 Task: Create Card Work Breakdown Structure Review in Board Project Management Software to Workspace Diversity and Inclusion. Create Card Food Delivery Review in Board Talent Acquisition to Workspace Diversity and Inclusion. Create Card Work Breakdown Structure Review in Board Market Opportunity Assessment and Prioritization to Workspace Diversity and Inclusion
Action: Mouse moved to (123, 421)
Screenshot: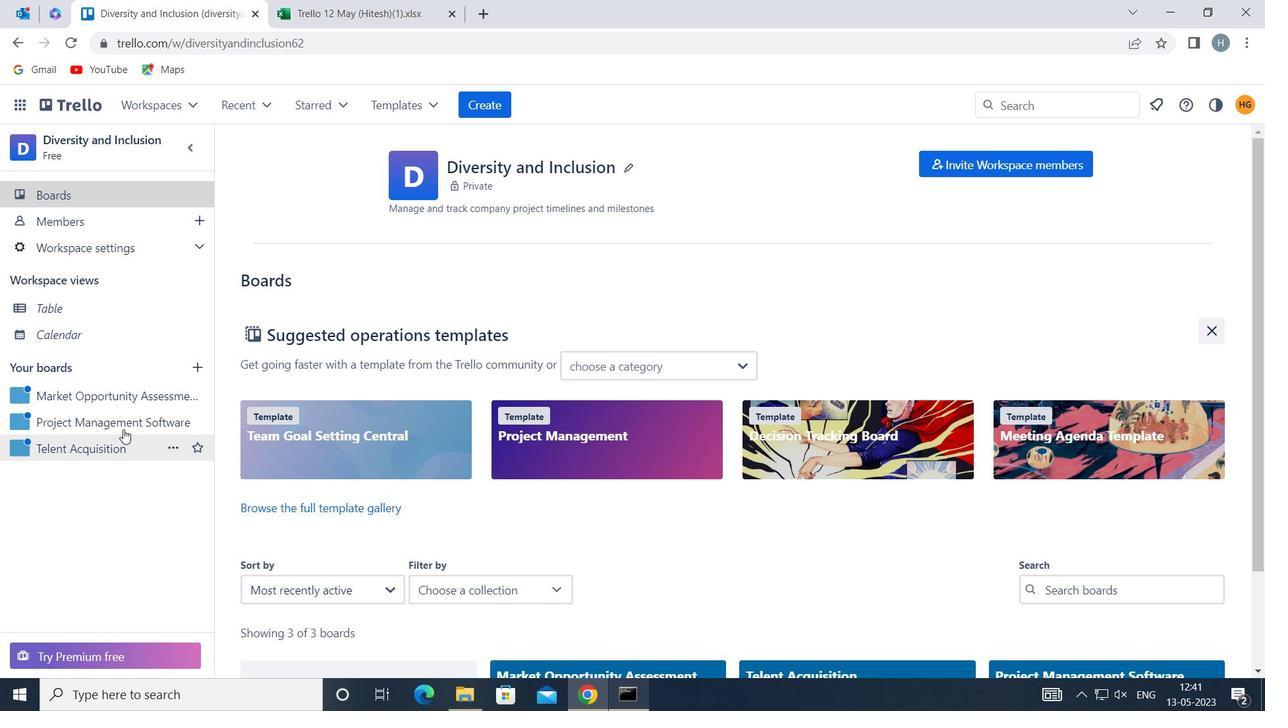 
Action: Mouse pressed left at (123, 421)
Screenshot: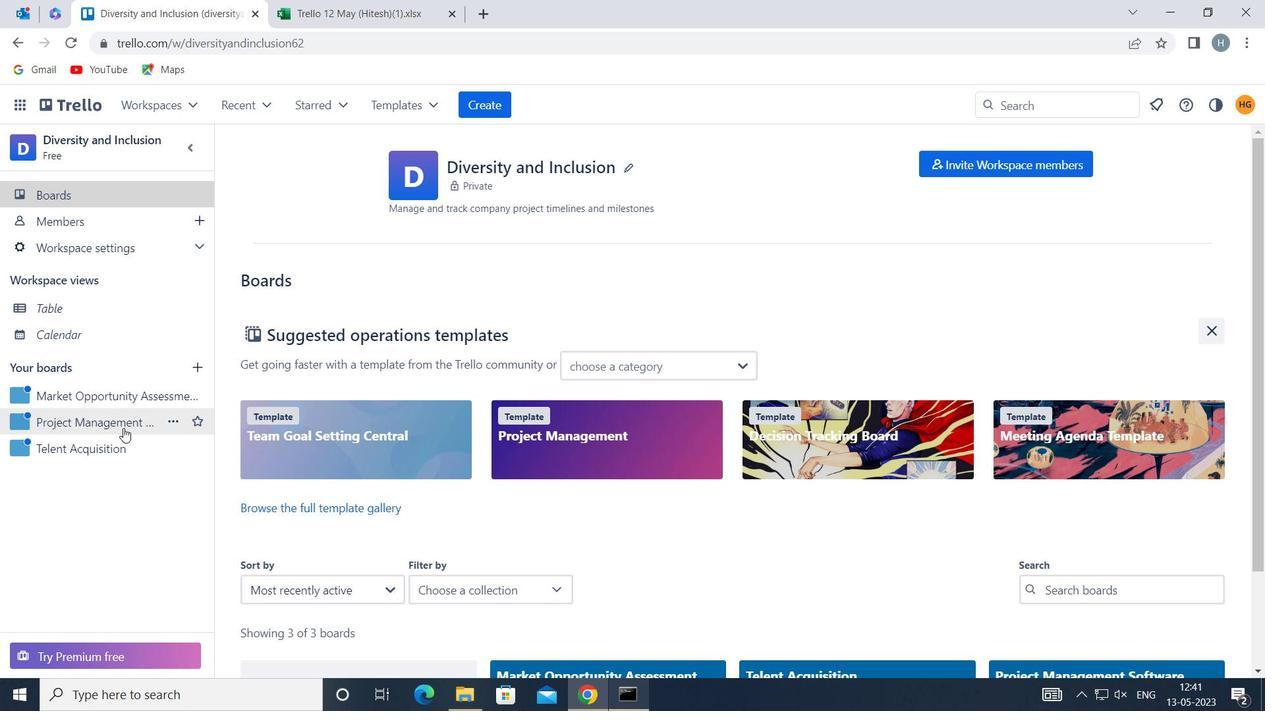
Action: Mouse moved to (551, 231)
Screenshot: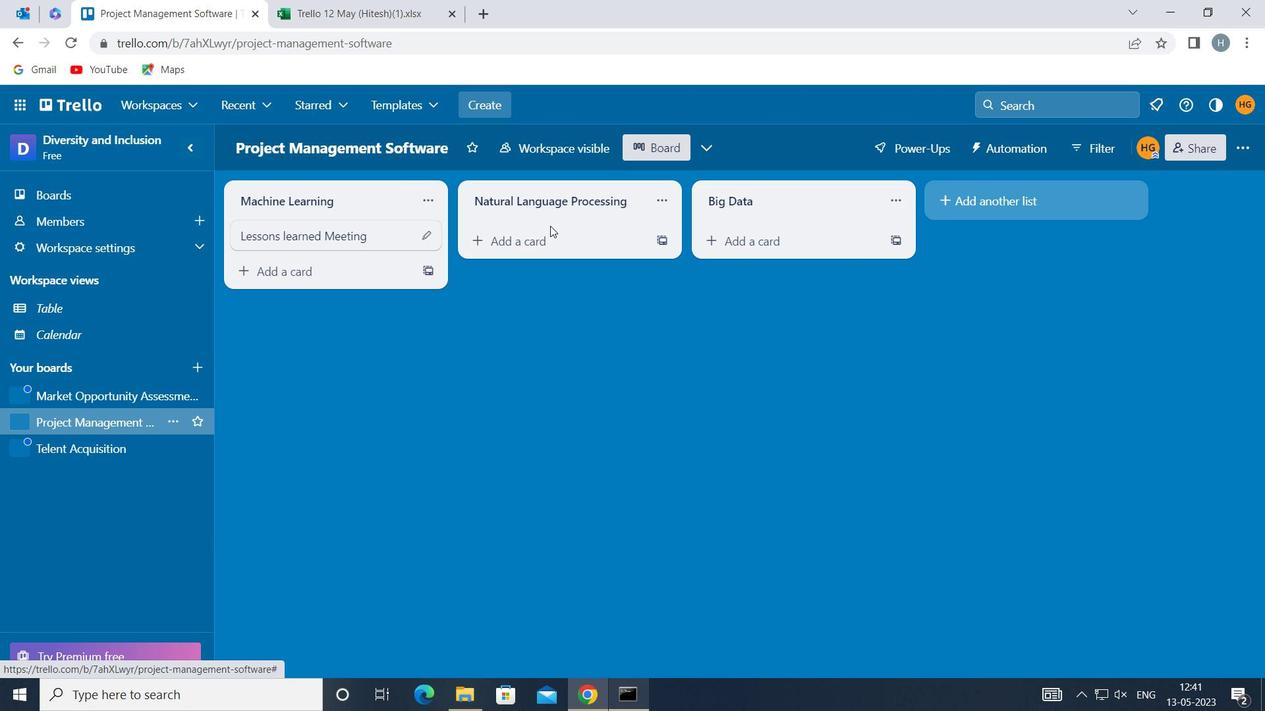 
Action: Mouse pressed left at (551, 231)
Screenshot: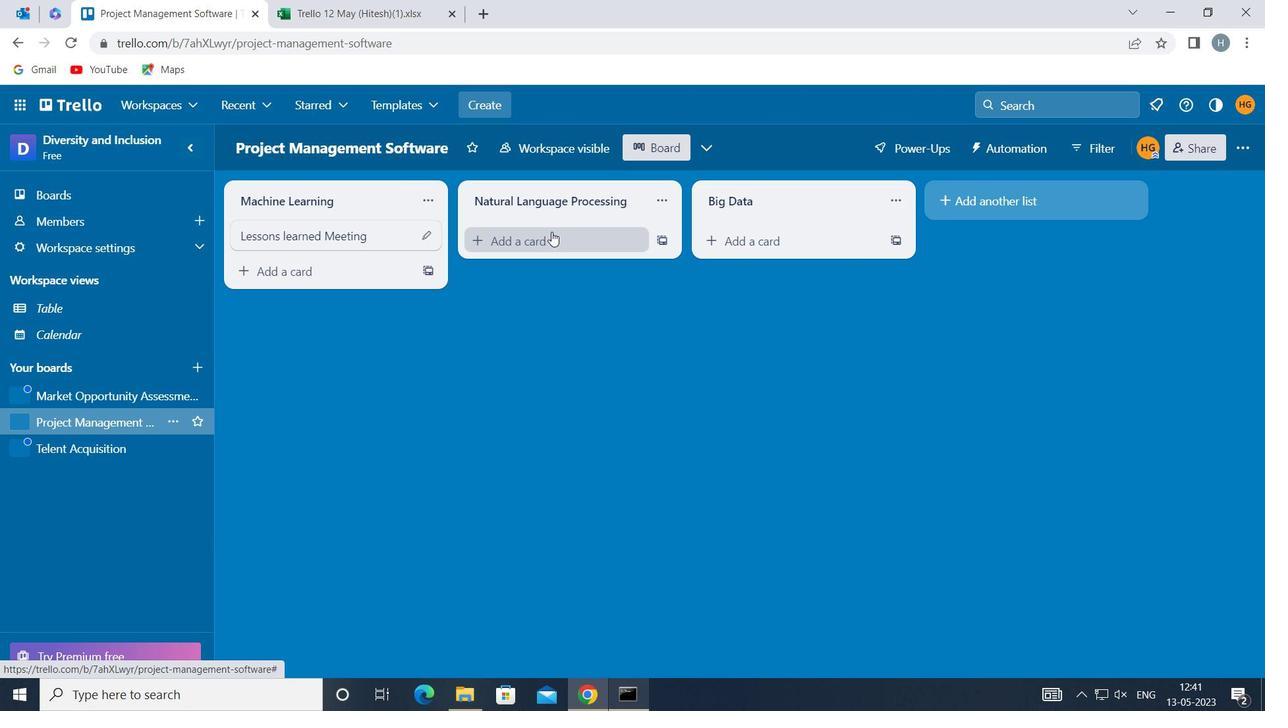 
Action: Key pressed <Key.shift>WORK<Key.space><Key.shift>BREAKDOWN<Key.space><Key.shift>STRUCTURE<Key.space><Key.shift>REVIEW
Screenshot: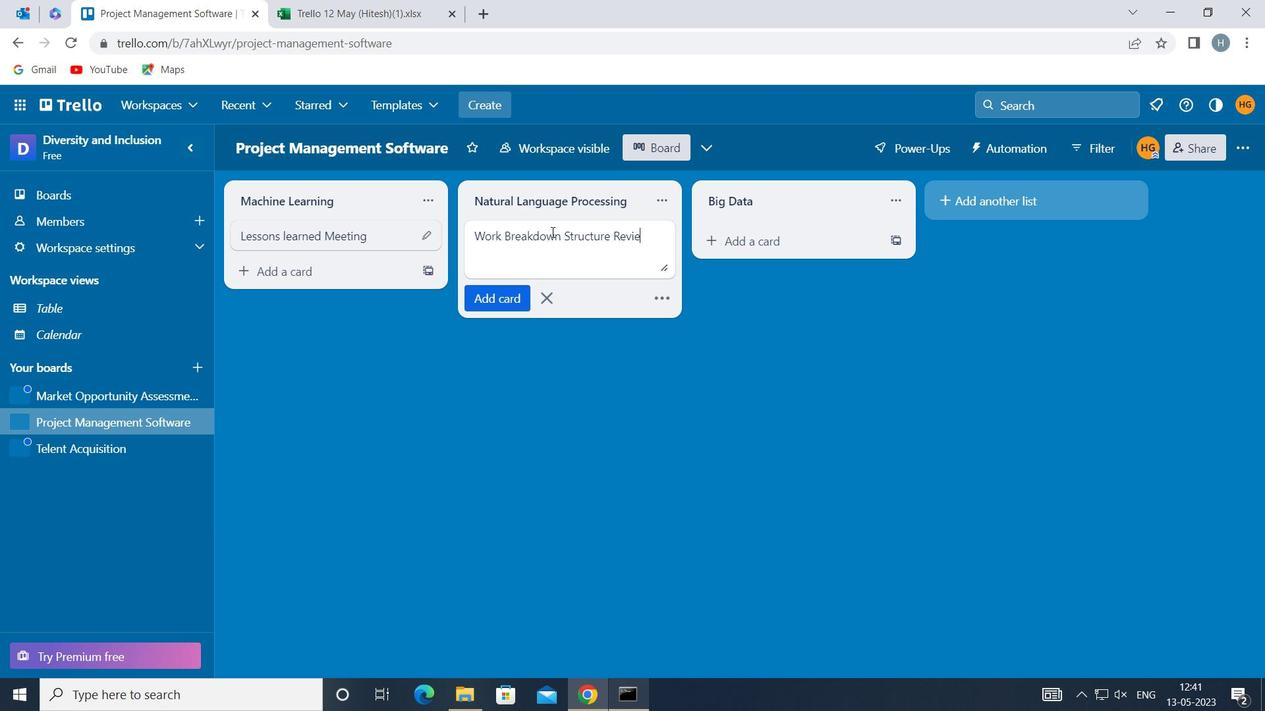
Action: Mouse moved to (511, 300)
Screenshot: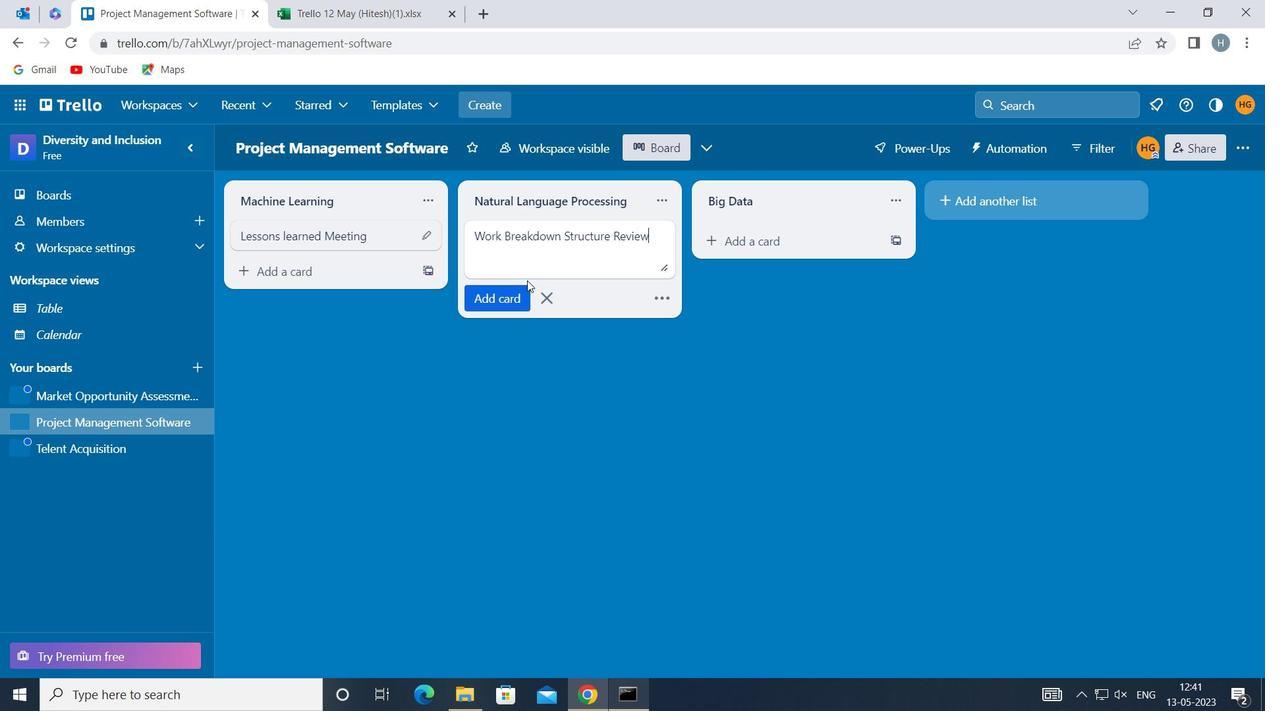 
Action: Mouse pressed left at (511, 300)
Screenshot: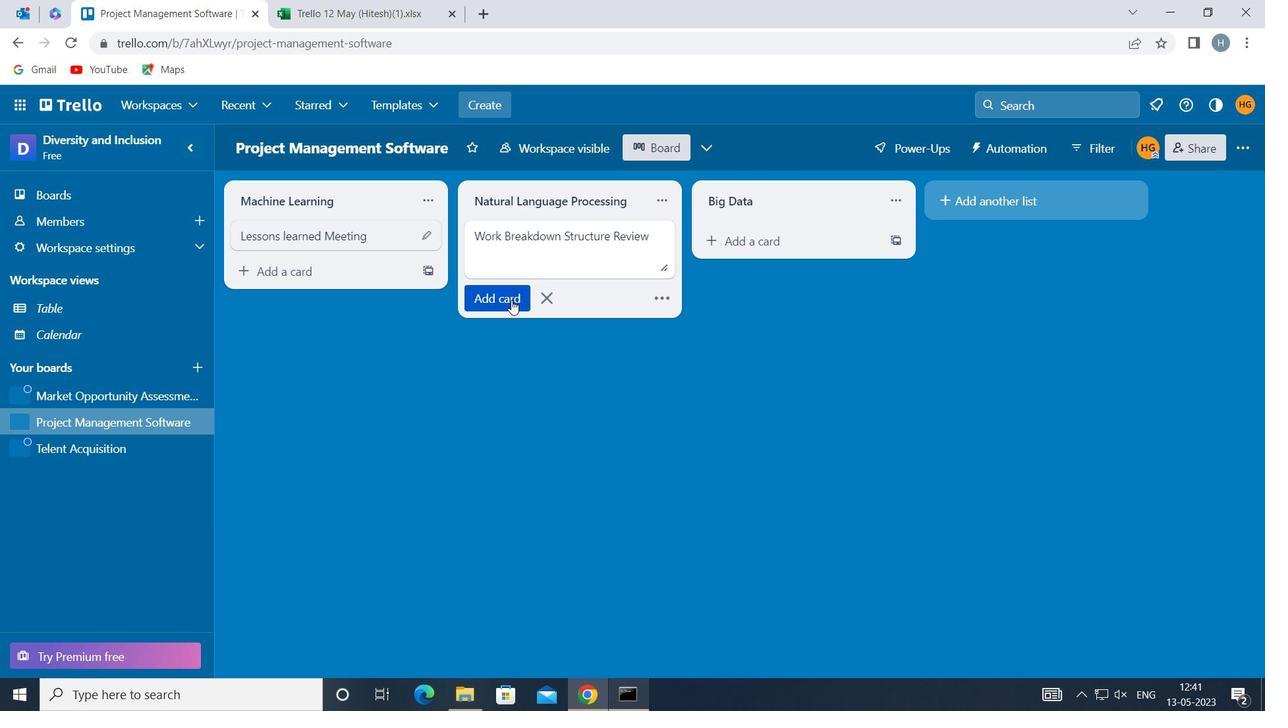 
Action: Mouse moved to (495, 382)
Screenshot: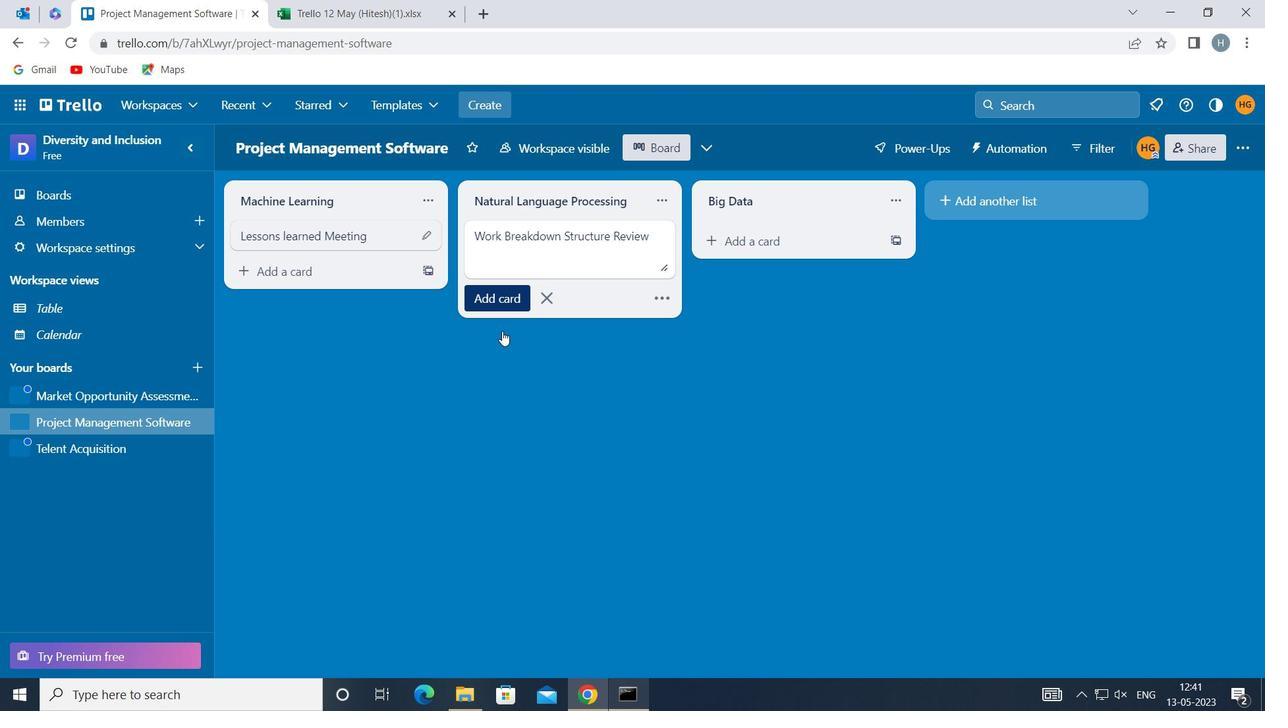 
Action: Mouse pressed left at (495, 382)
Screenshot: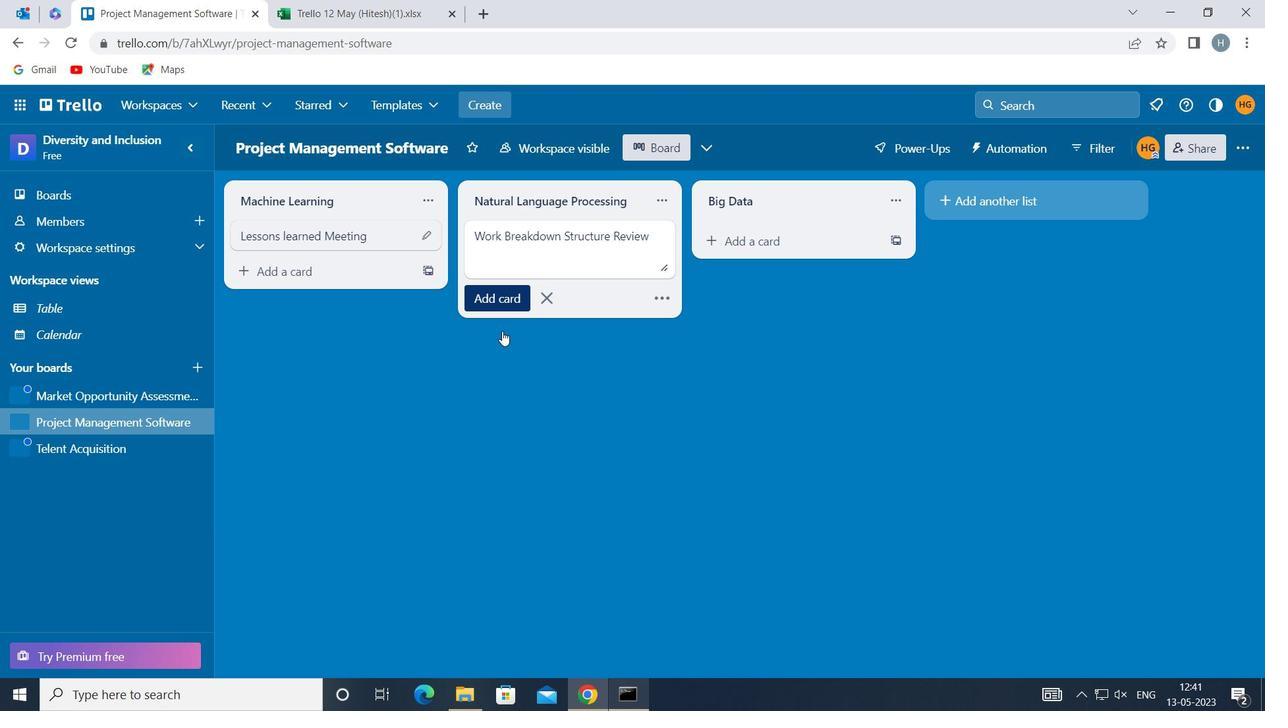 
Action: Mouse moved to (98, 446)
Screenshot: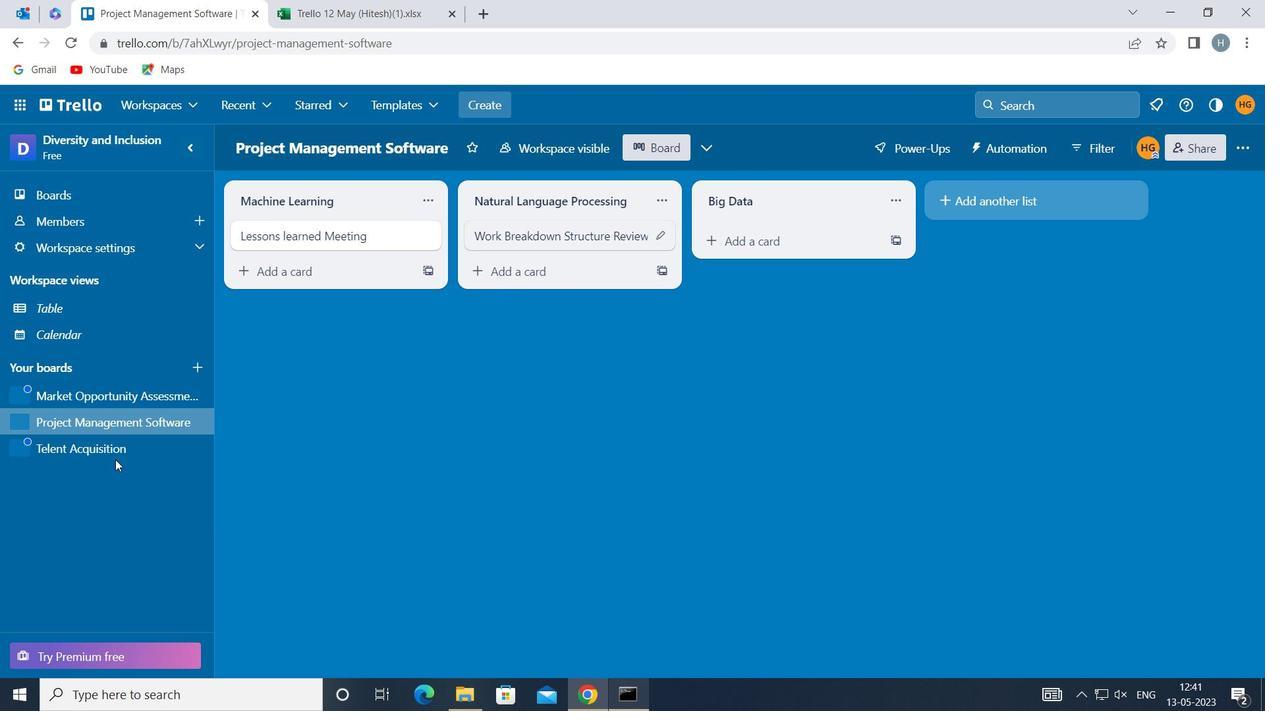 
Action: Mouse pressed left at (98, 446)
Screenshot: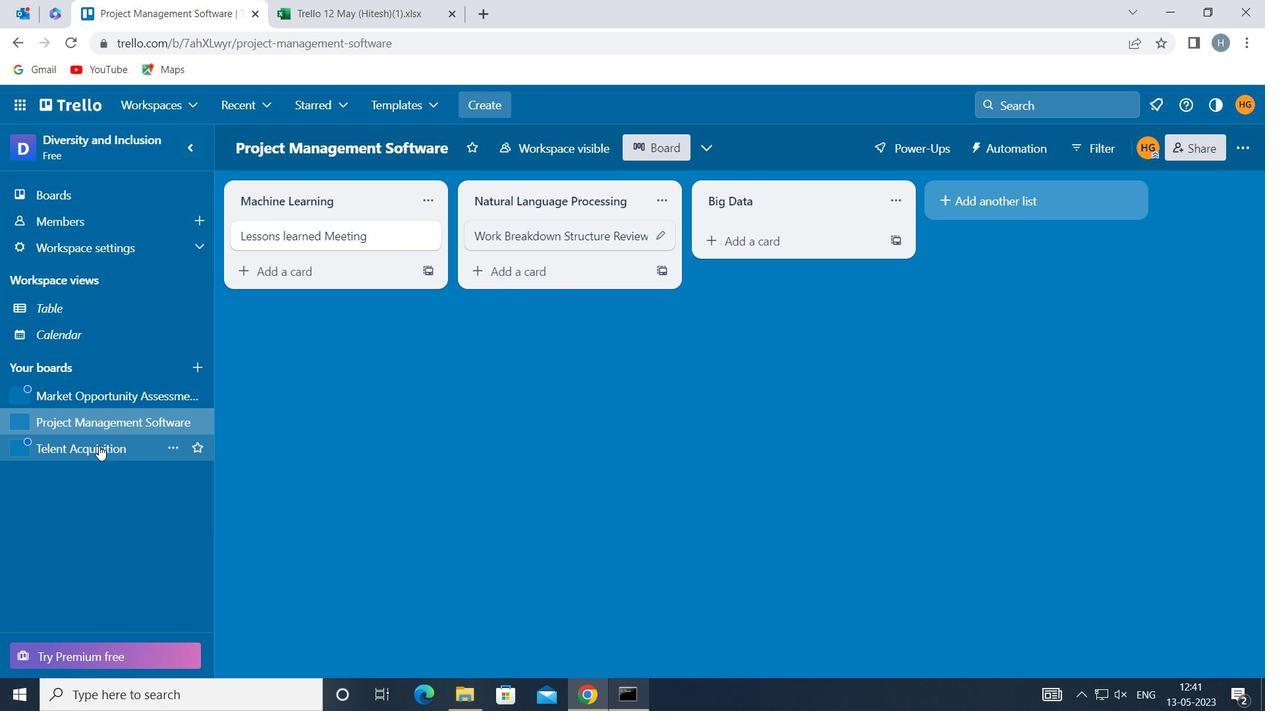 
Action: Mouse moved to (560, 249)
Screenshot: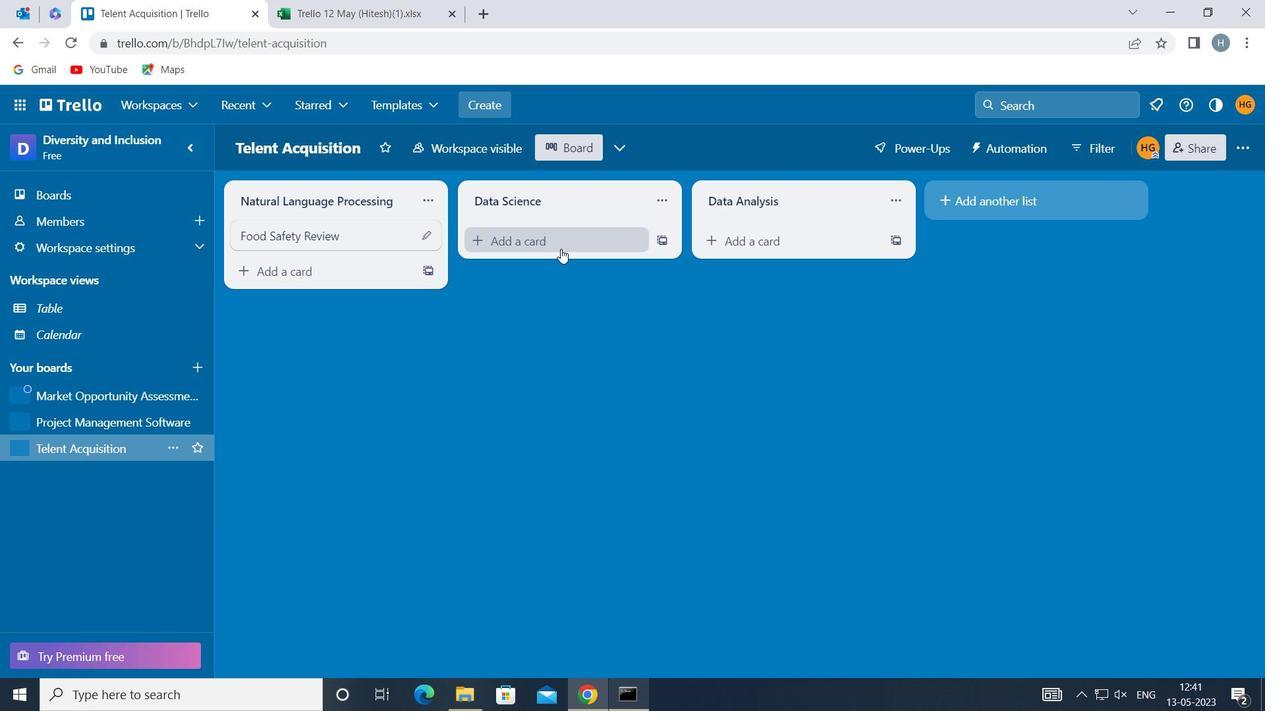 
Action: Mouse pressed left at (560, 249)
Screenshot: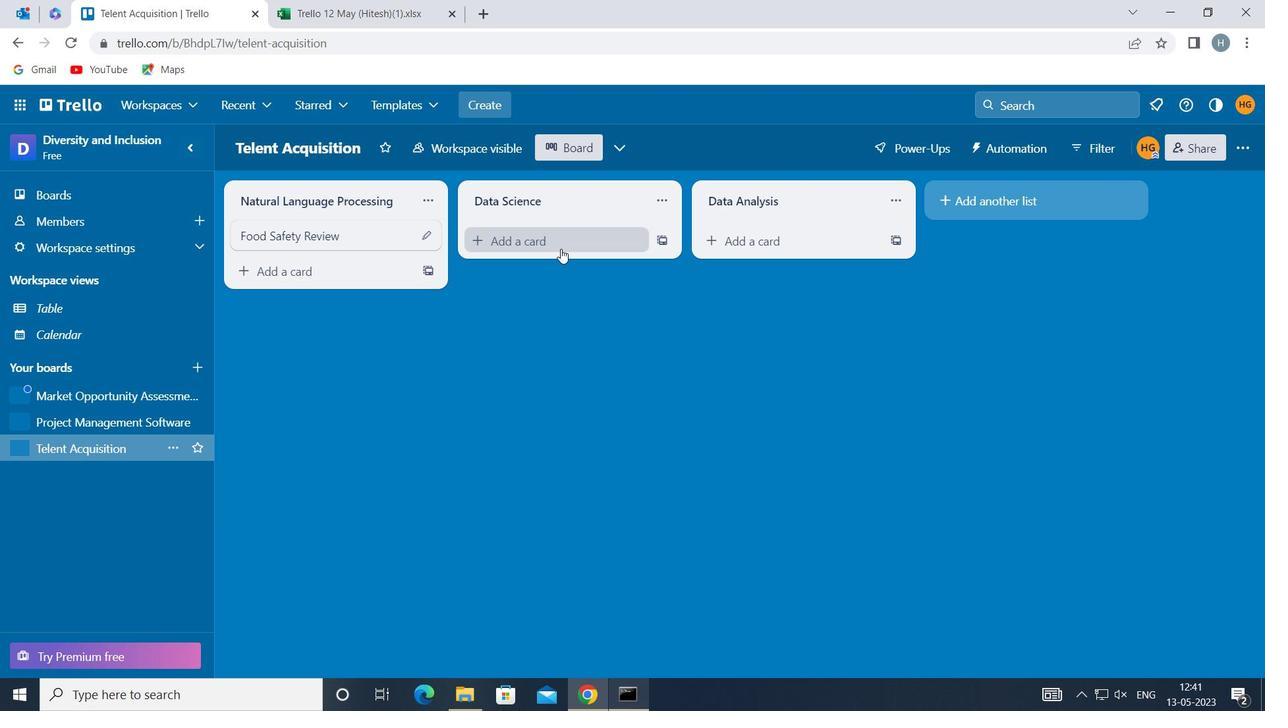 
Action: Key pressed <Key.shift>FOOD<Key.space><Key.shift>DELIVERY<Key.space><Key.shift>REVIEW
Screenshot: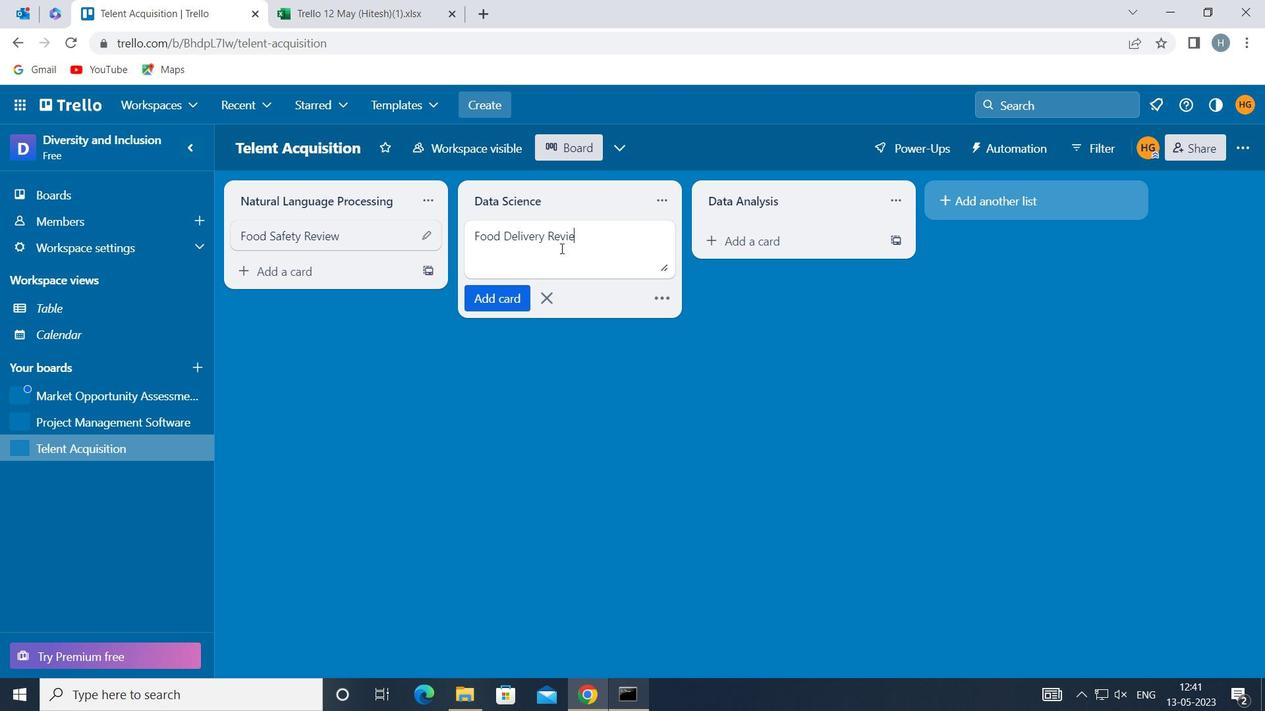 
Action: Mouse moved to (502, 297)
Screenshot: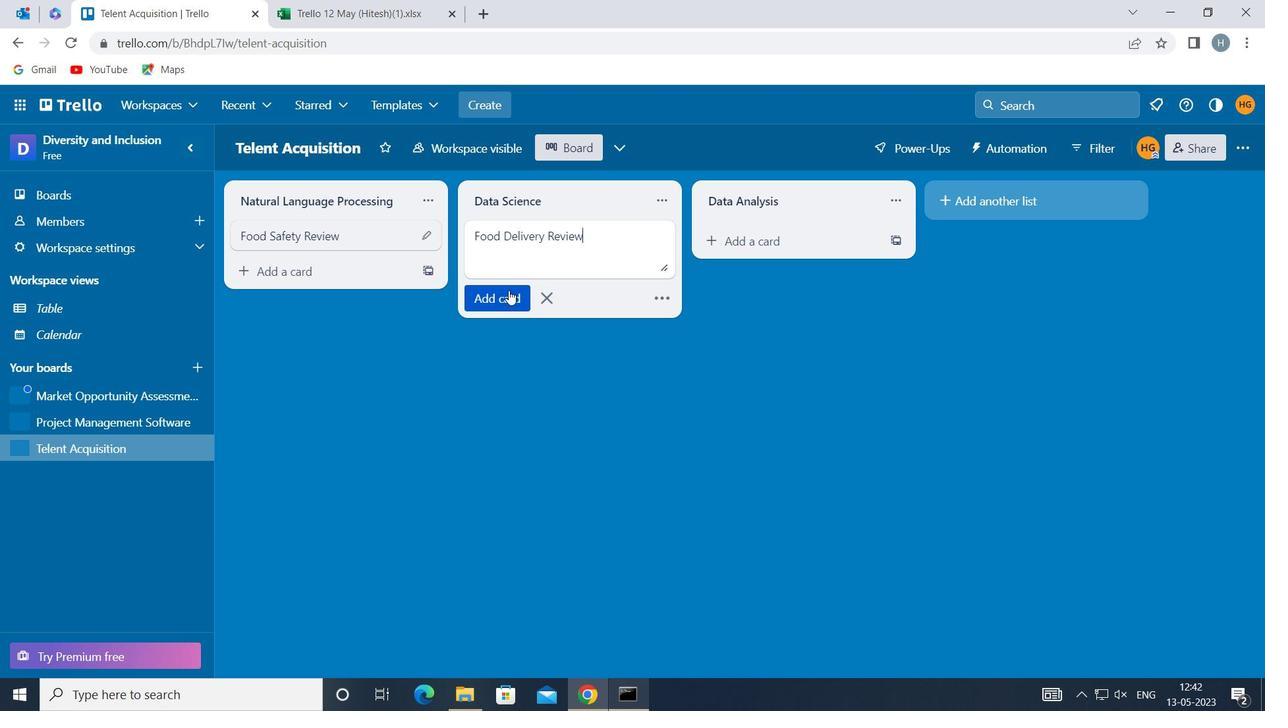 
Action: Mouse pressed left at (502, 297)
Screenshot: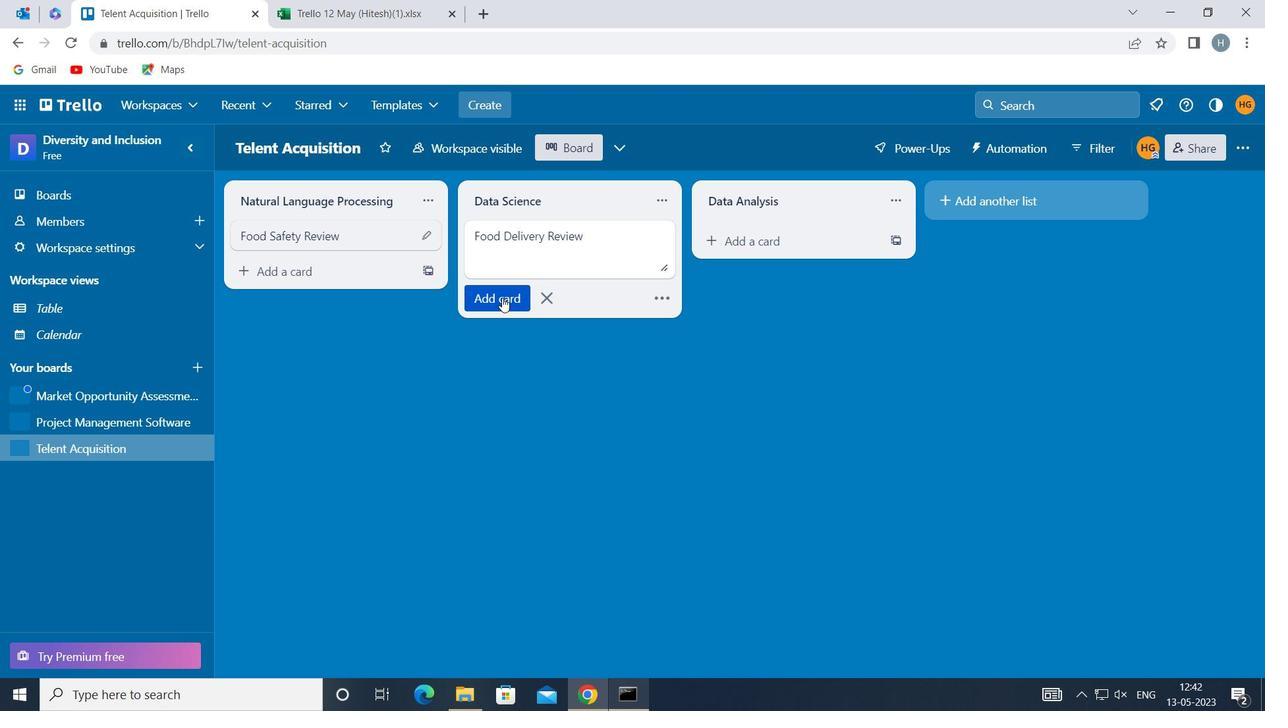 
Action: Mouse moved to (477, 392)
Screenshot: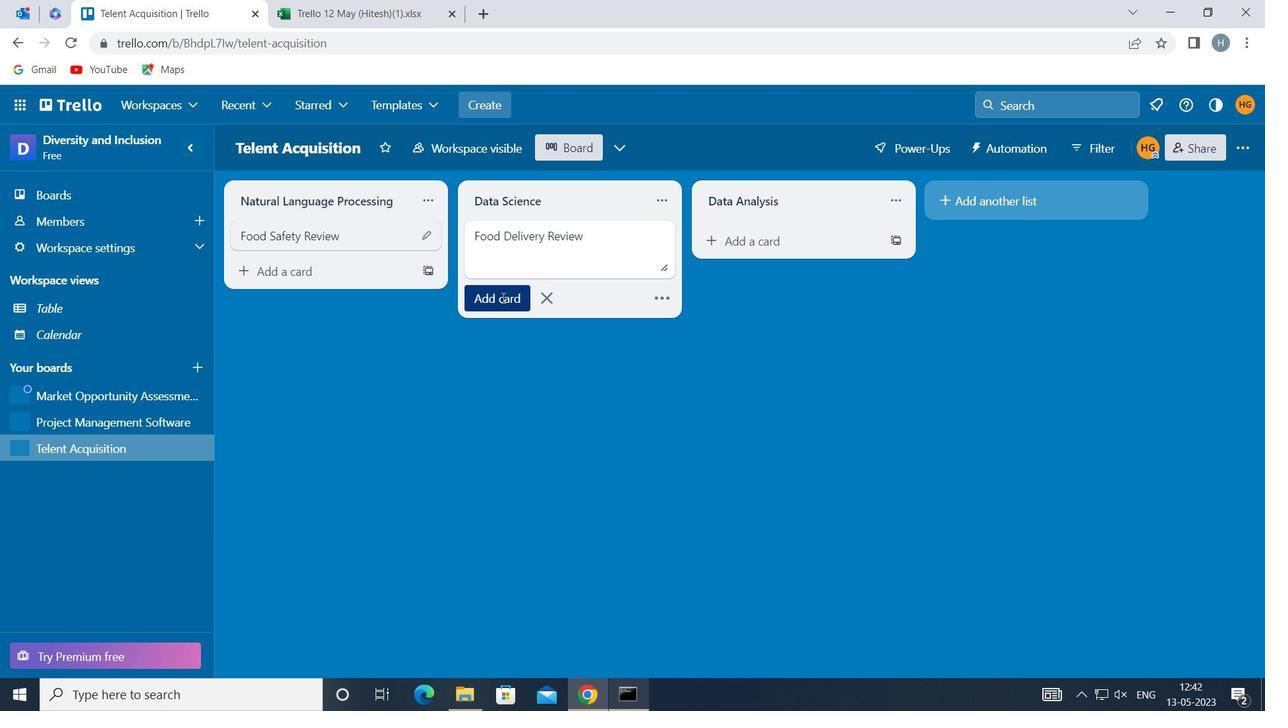
Action: Mouse pressed left at (477, 392)
Screenshot: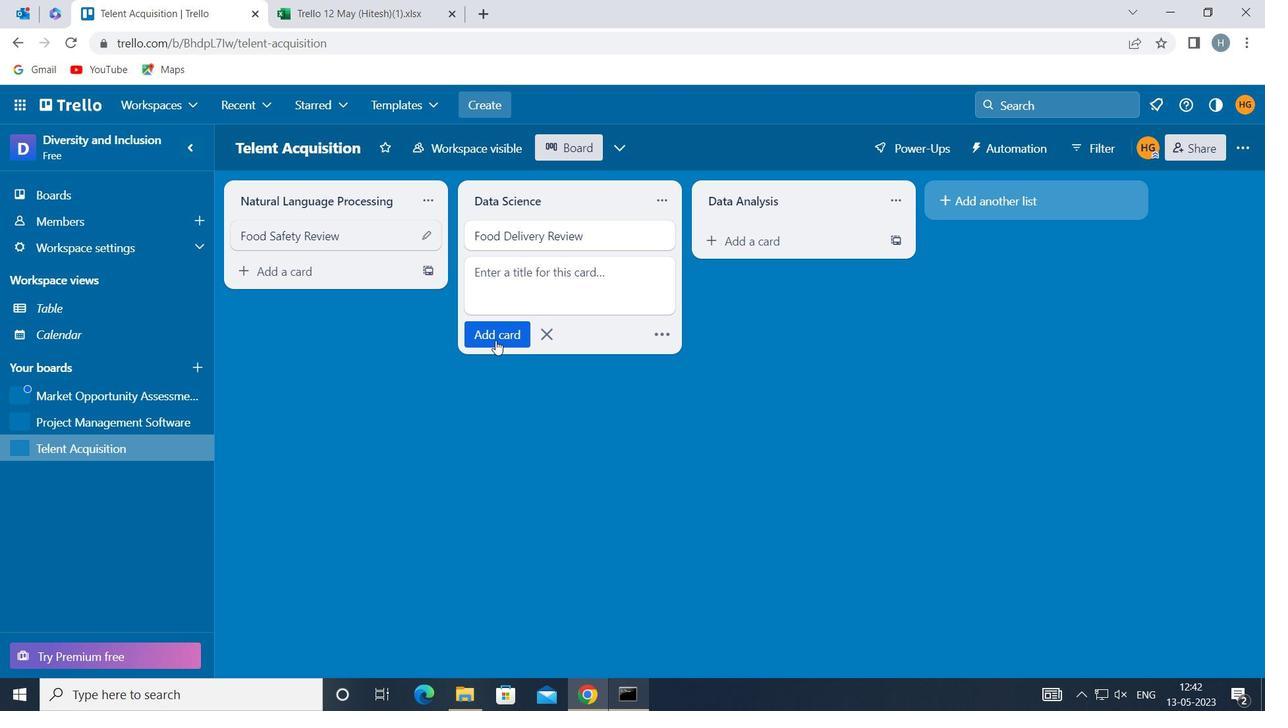 
Action: Mouse moved to (79, 402)
Screenshot: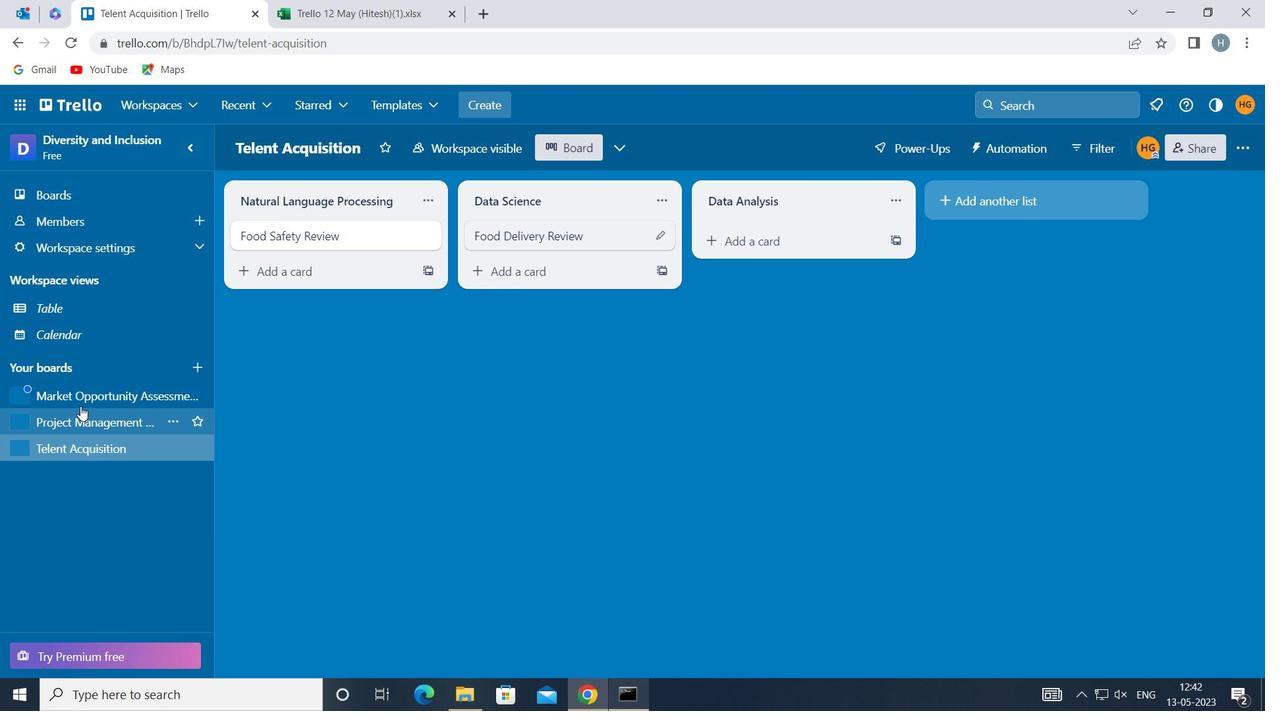 
Action: Mouse pressed left at (79, 402)
Screenshot: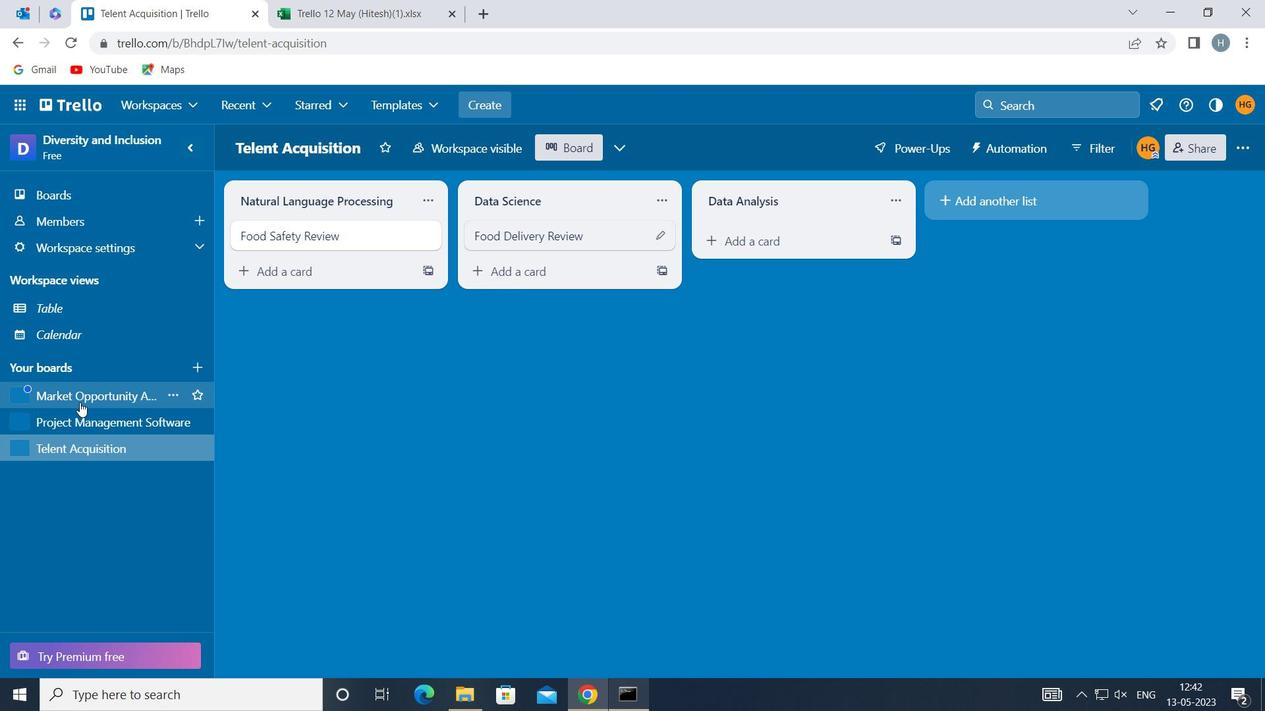 
Action: Mouse moved to (547, 241)
Screenshot: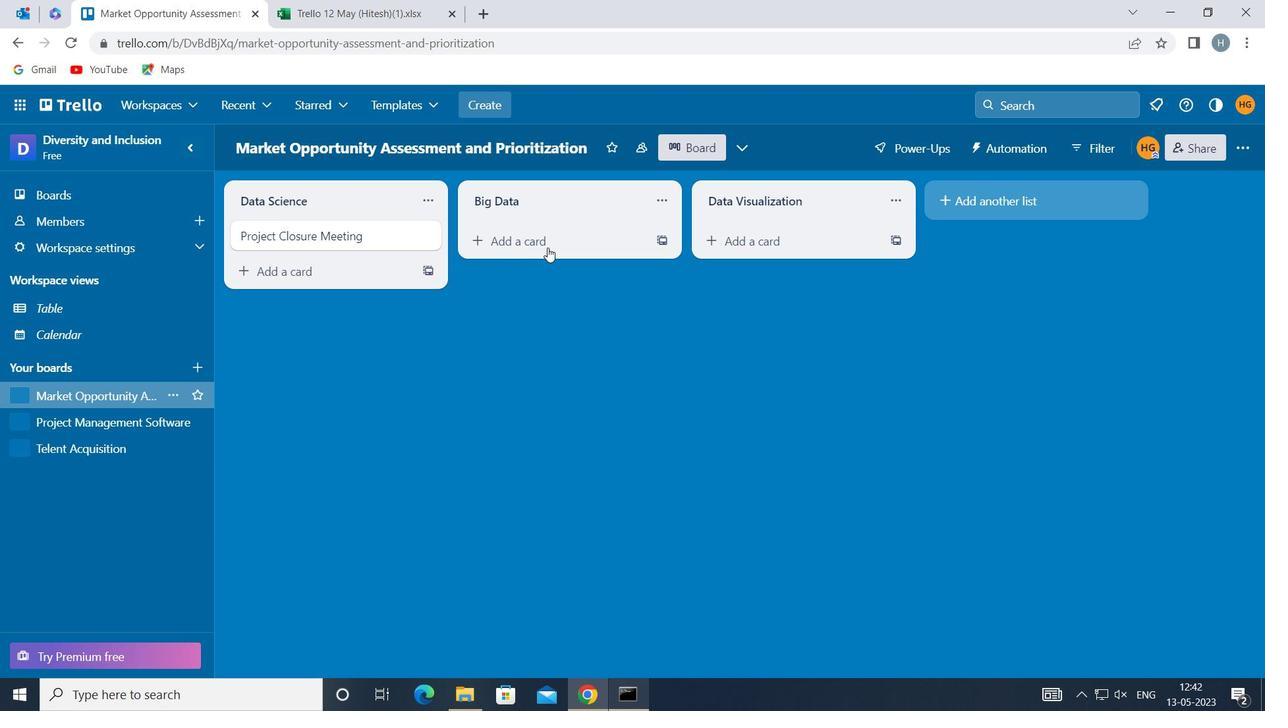 
Action: Mouse pressed left at (547, 241)
Screenshot: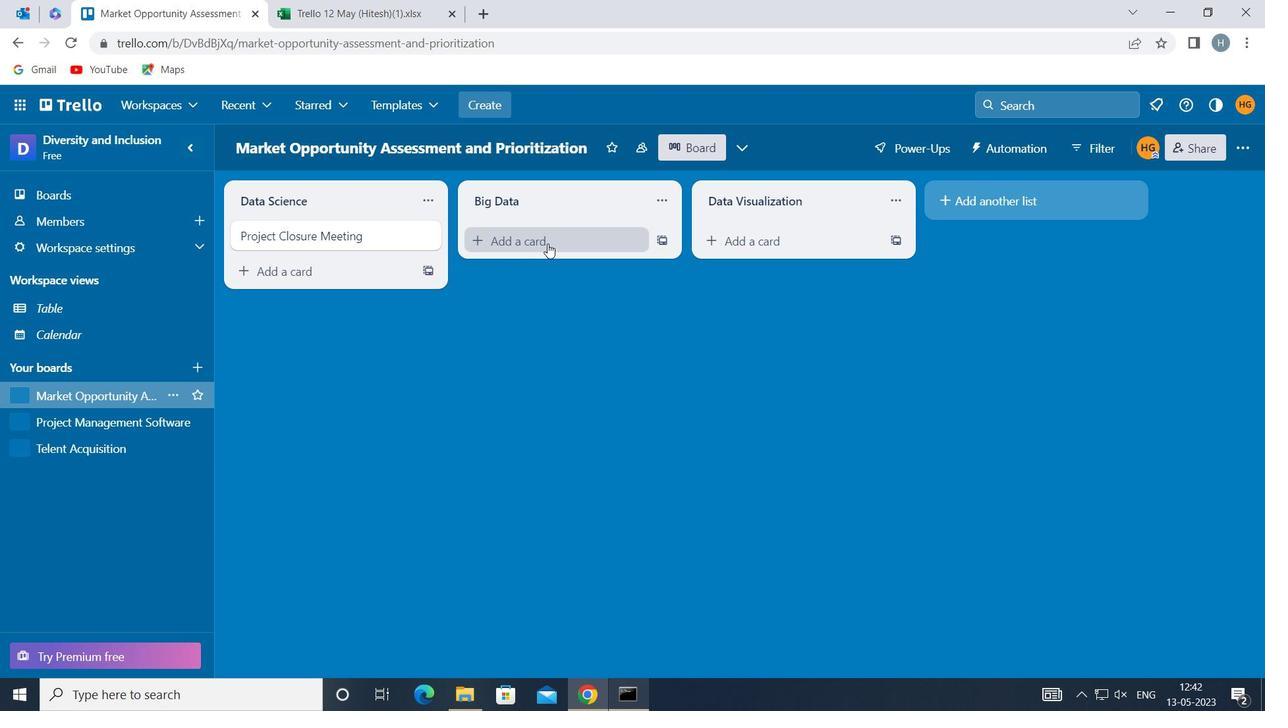 
Action: Mouse moved to (547, 241)
Screenshot: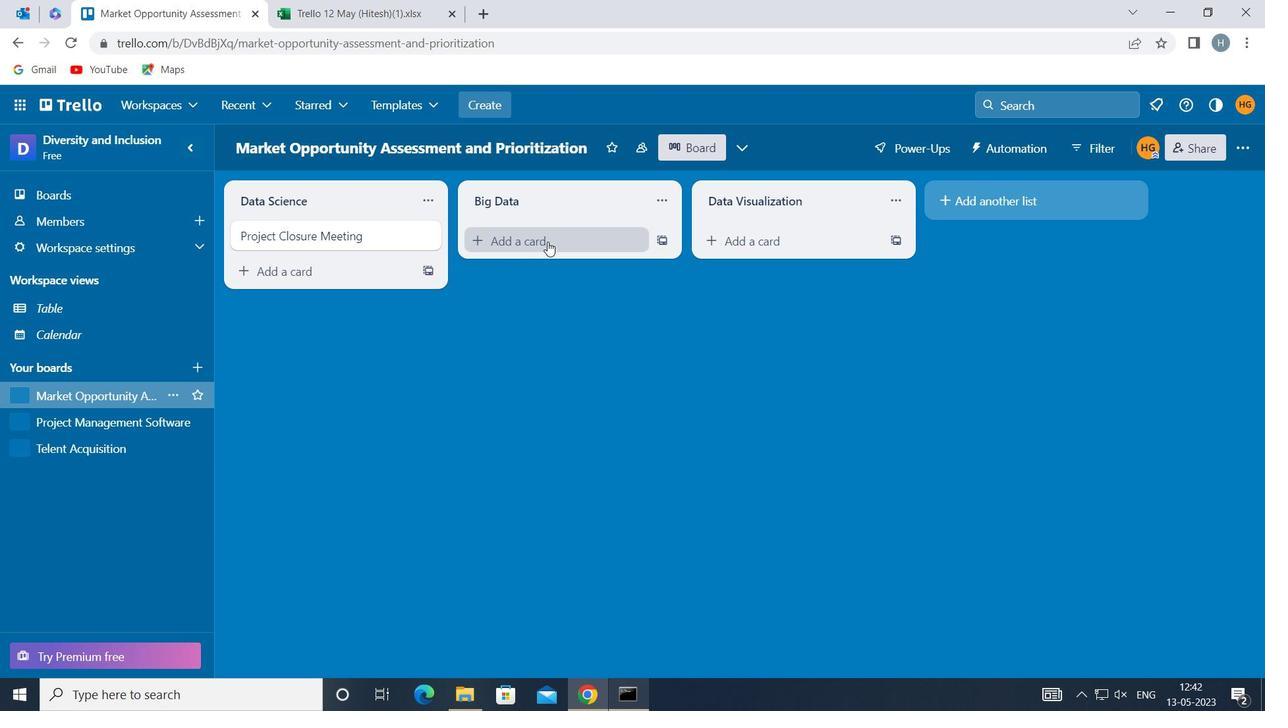 
Action: Mouse pressed left at (547, 241)
Screenshot: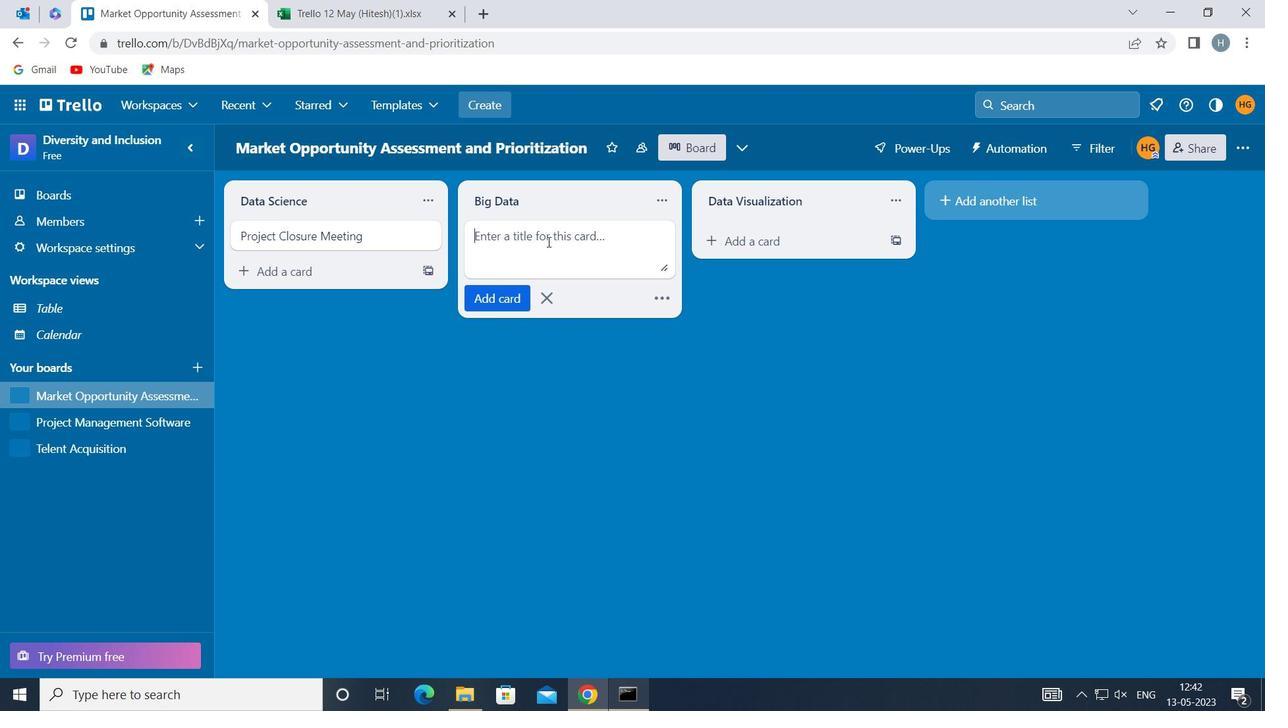 
Action: Key pressed <Key.shift>WORK<Key.space><Key.shift>BREAKDOWN<Key.space><Key.shift>STRUCTURE<Key.space><Key.shift>REVIEW
Screenshot: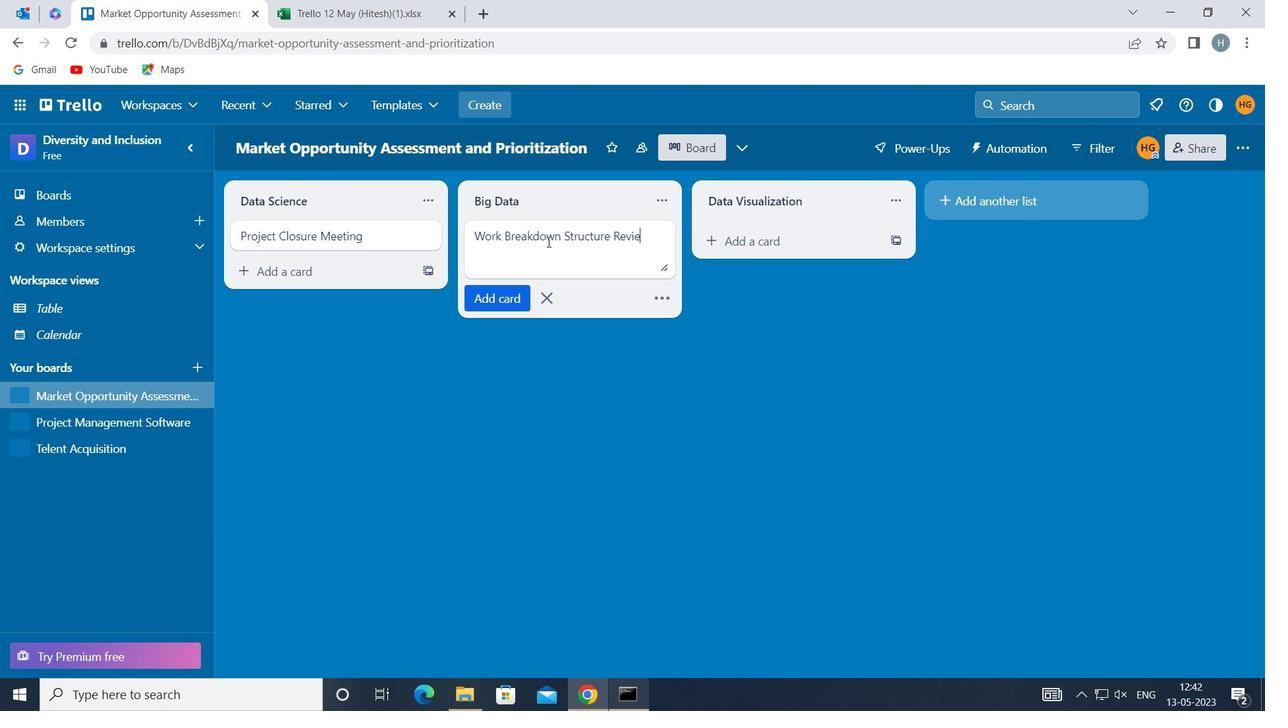 
Action: Mouse moved to (498, 305)
Screenshot: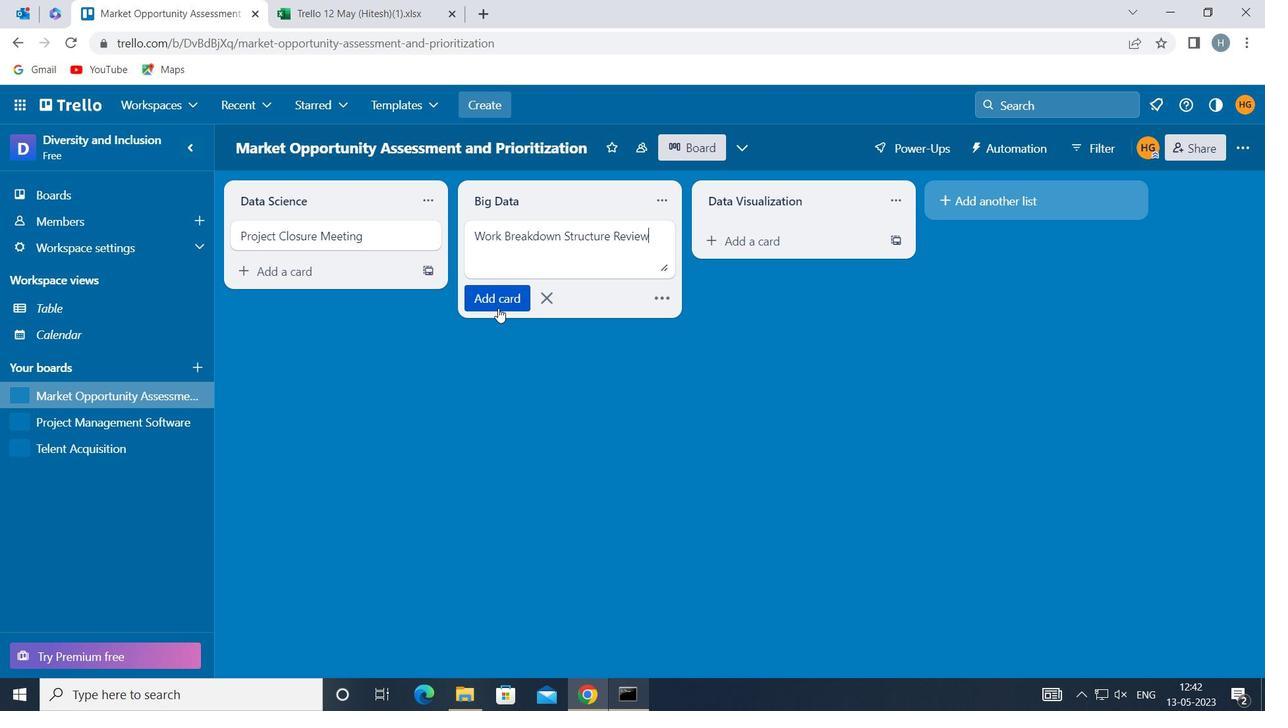 
Action: Mouse pressed left at (498, 305)
Screenshot: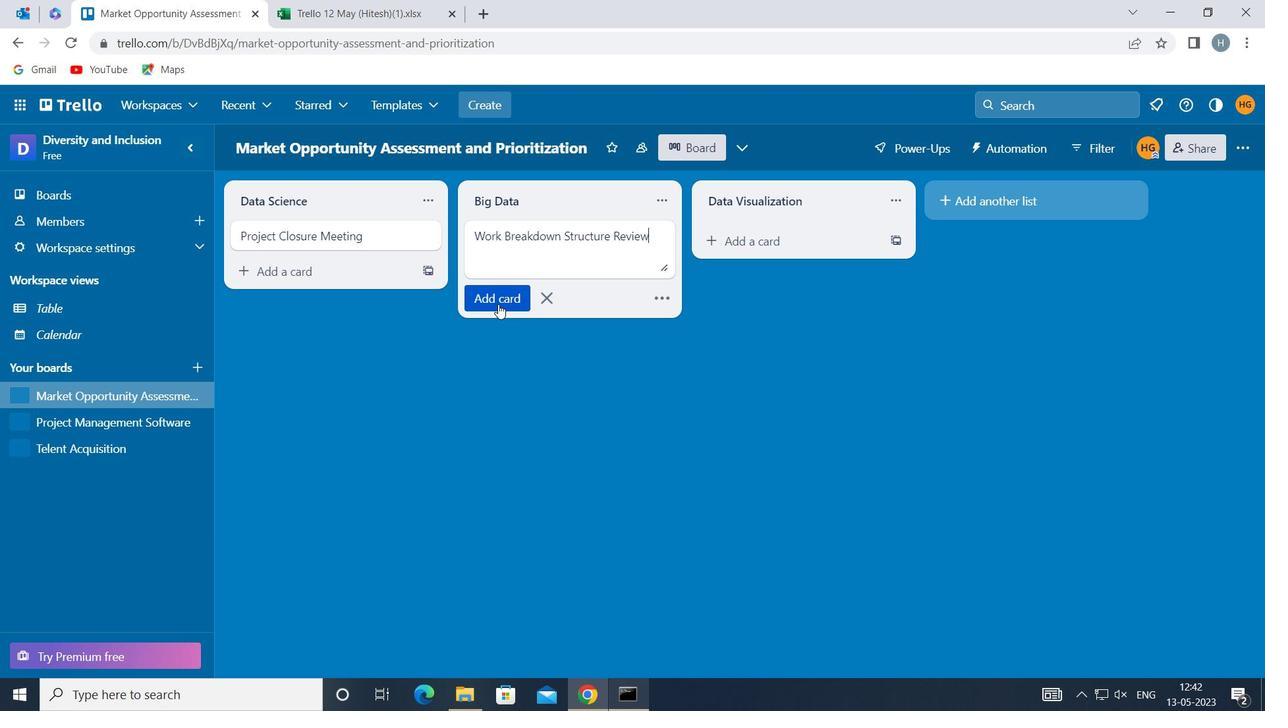 
Action: Mouse moved to (506, 360)
Screenshot: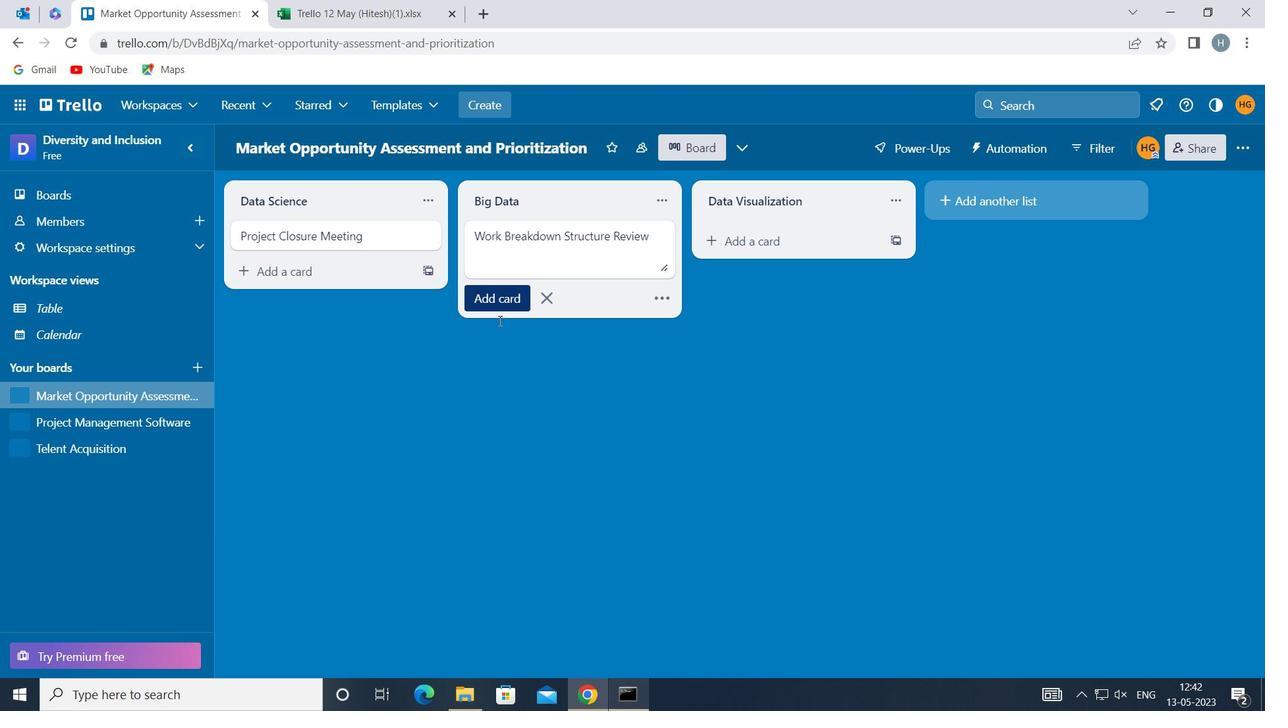 
Action: Mouse pressed left at (506, 360)
Screenshot: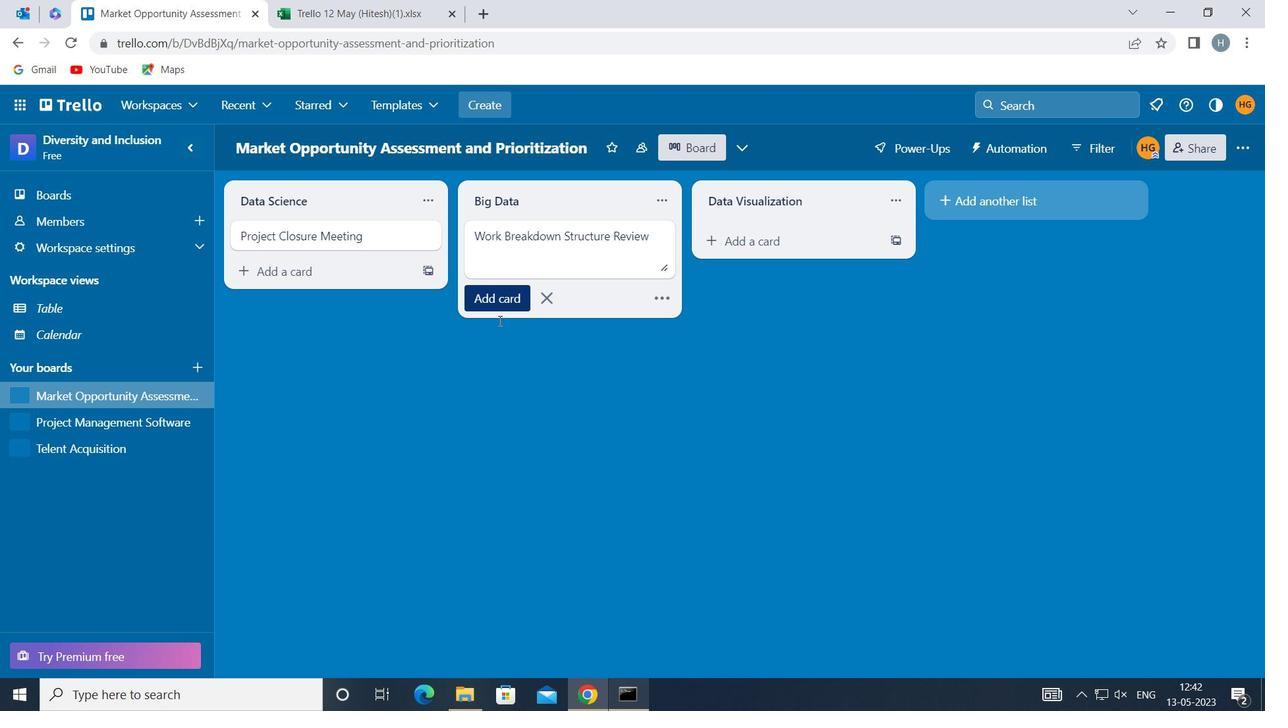 
Action: Mouse moved to (508, 360)
Screenshot: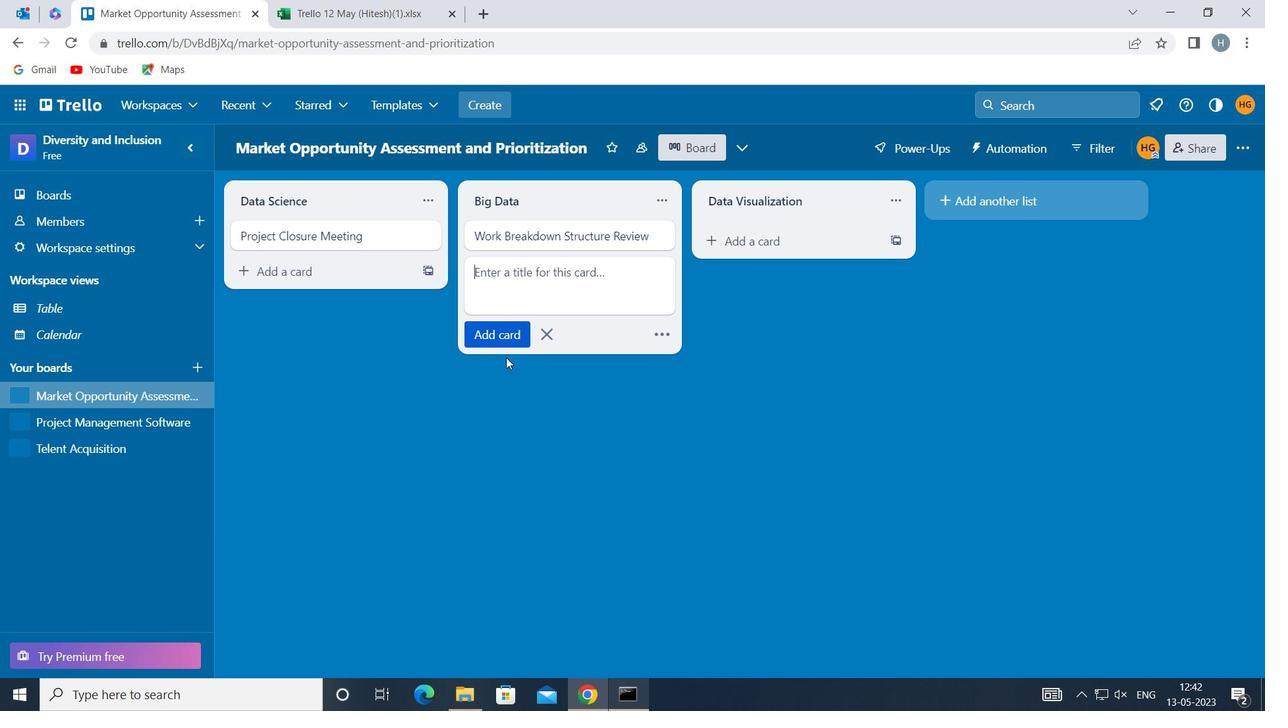 
Action: Key pressed <Key.f8>
Screenshot: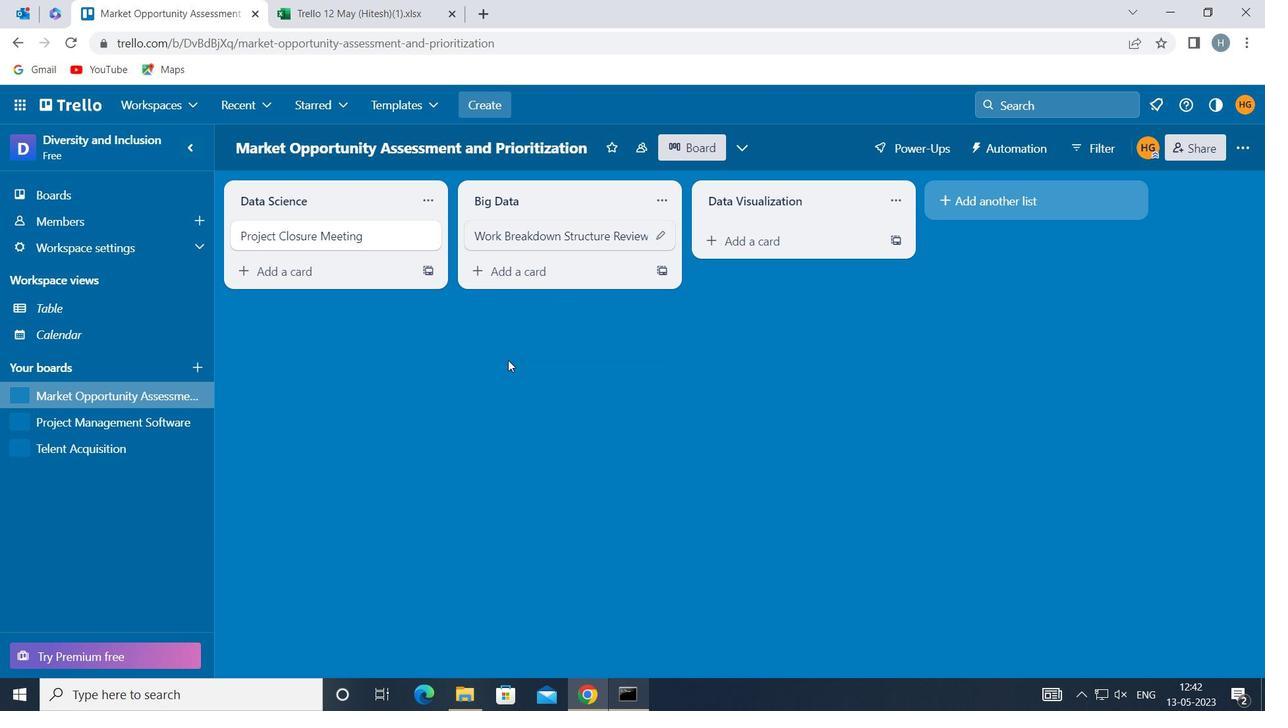 
